 Task: Check the security overview of the repository "Javascript".
Action: Mouse moved to (1031, 202)
Screenshot: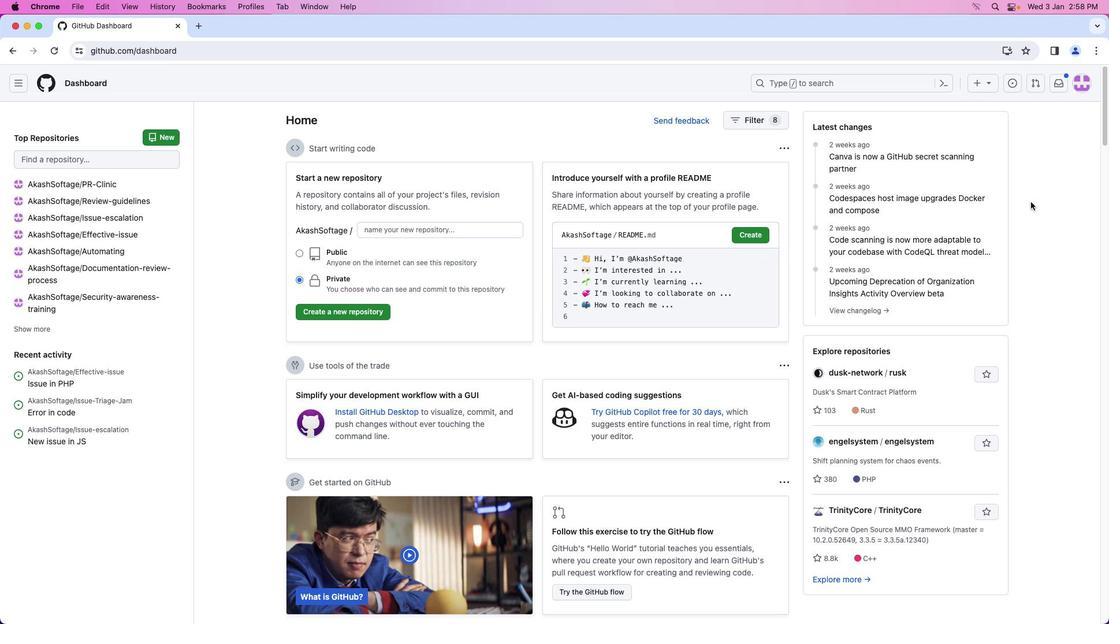 
Action: Mouse pressed left at (1031, 202)
Screenshot: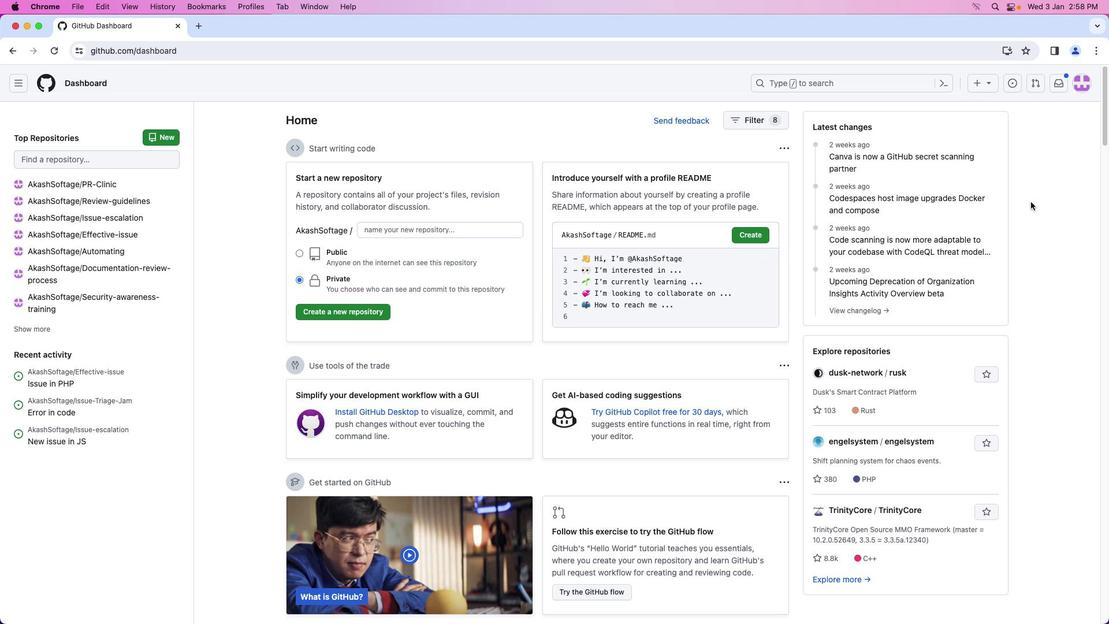 
Action: Mouse moved to (1078, 85)
Screenshot: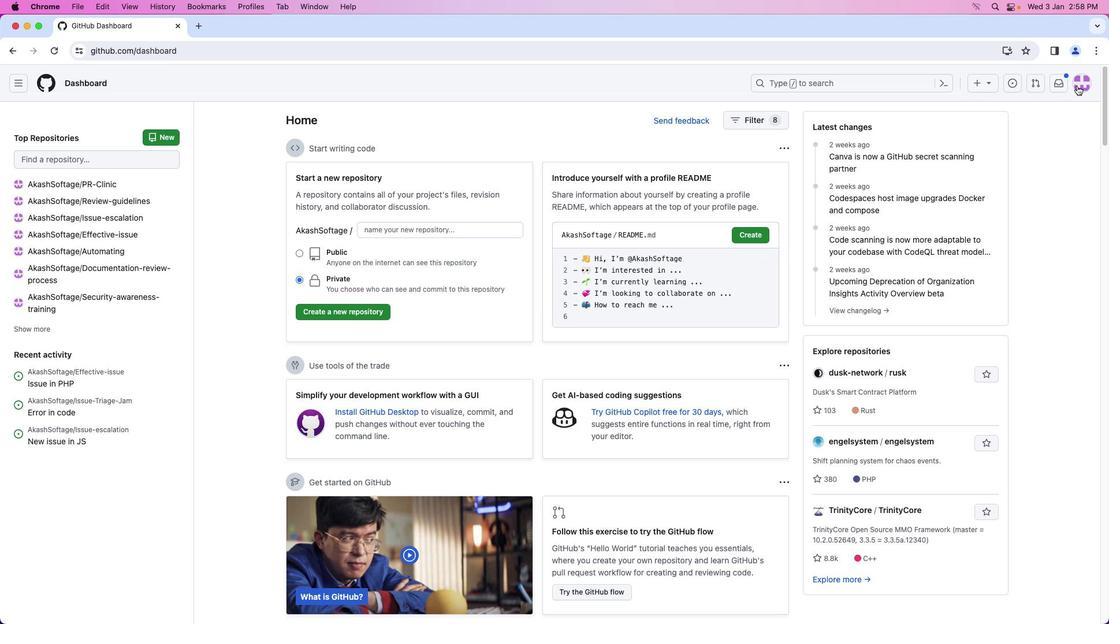 
Action: Mouse pressed left at (1078, 85)
Screenshot: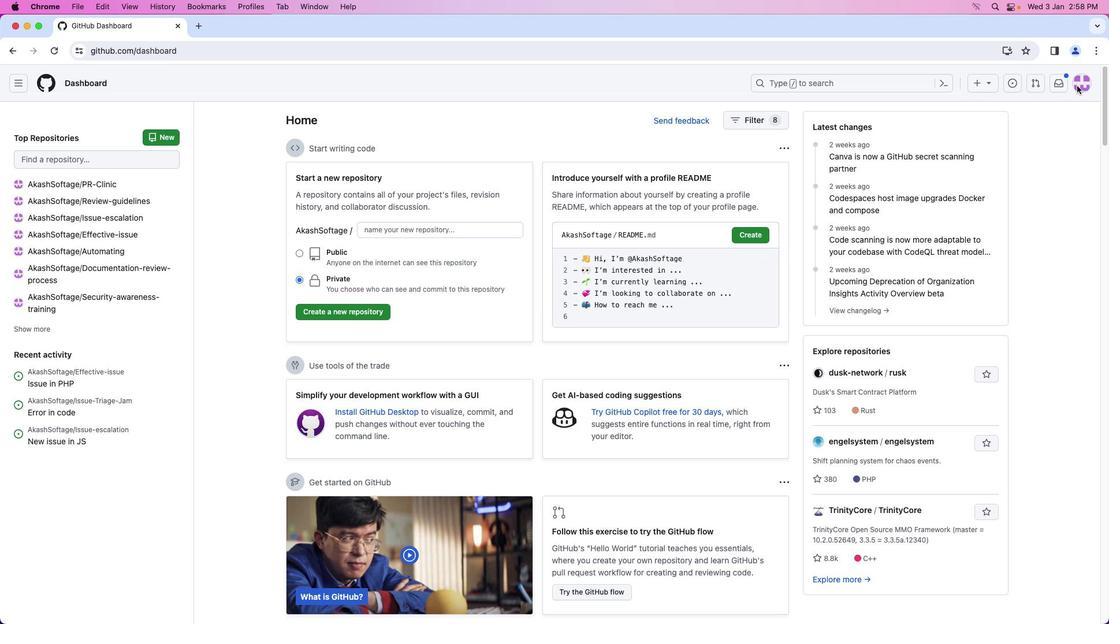 
Action: Mouse moved to (1024, 184)
Screenshot: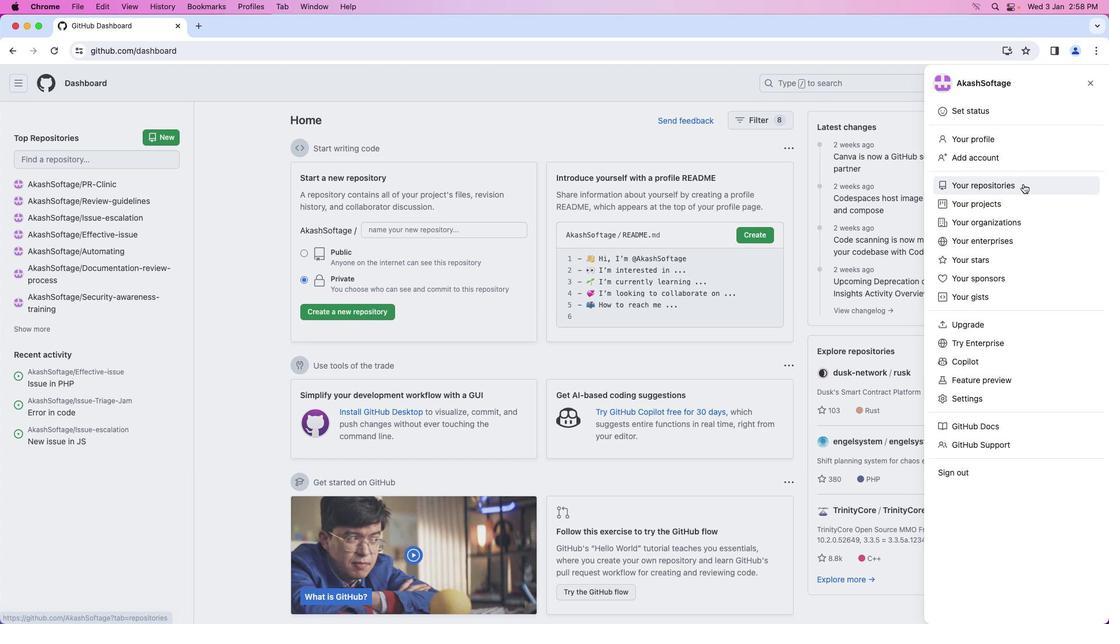 
Action: Mouse pressed left at (1024, 184)
Screenshot: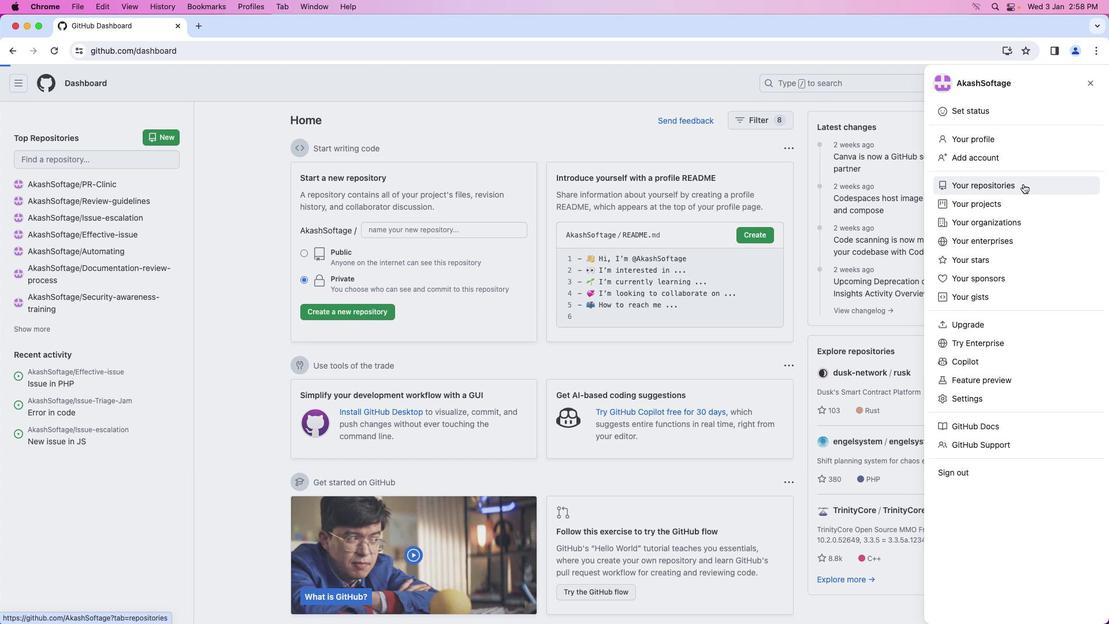 
Action: Mouse moved to (417, 195)
Screenshot: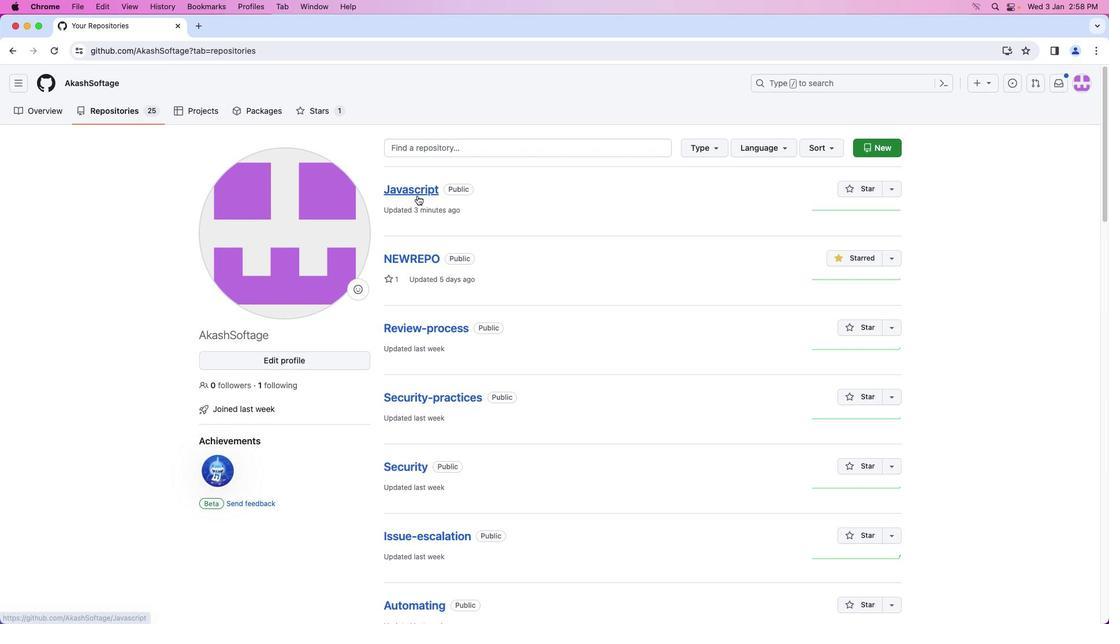 
Action: Mouse pressed left at (417, 195)
Screenshot: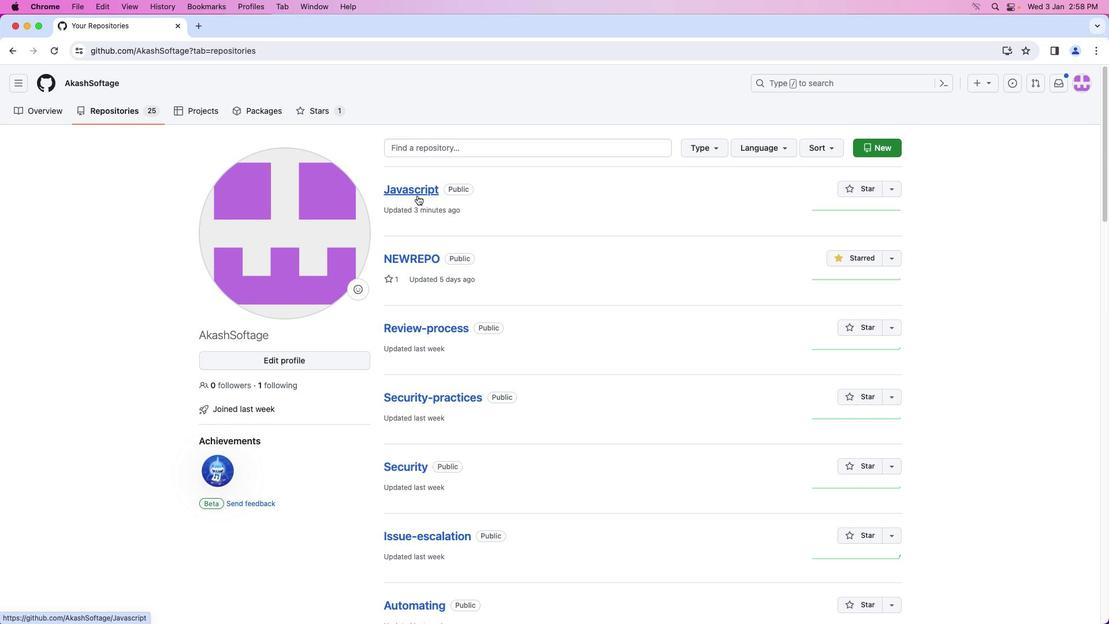 
Action: Mouse moved to (390, 115)
Screenshot: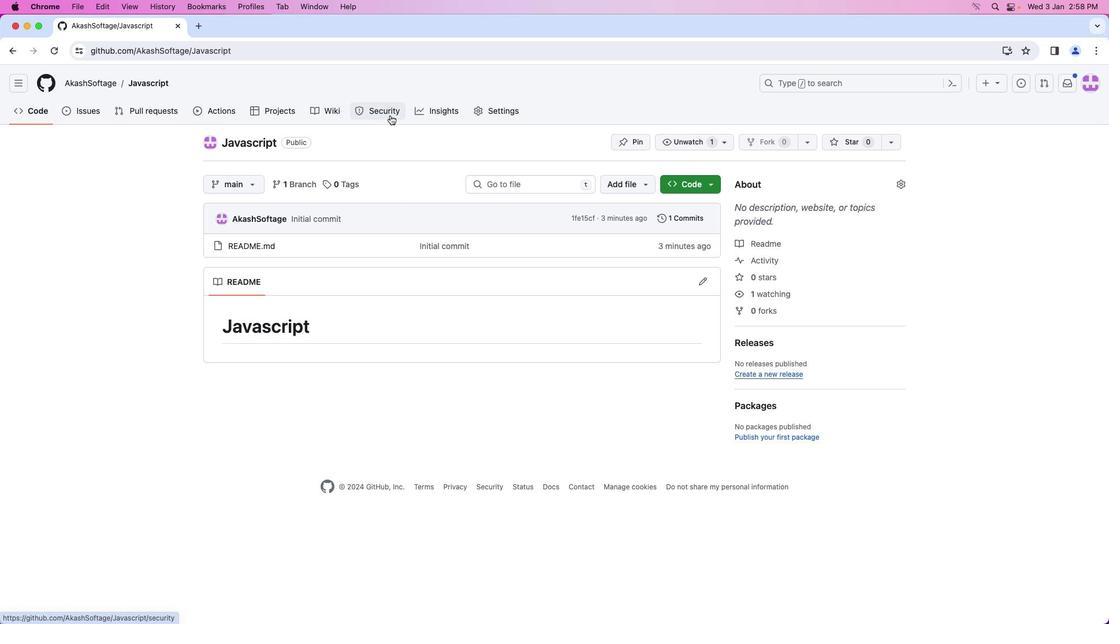 
Action: Mouse pressed left at (390, 115)
Screenshot: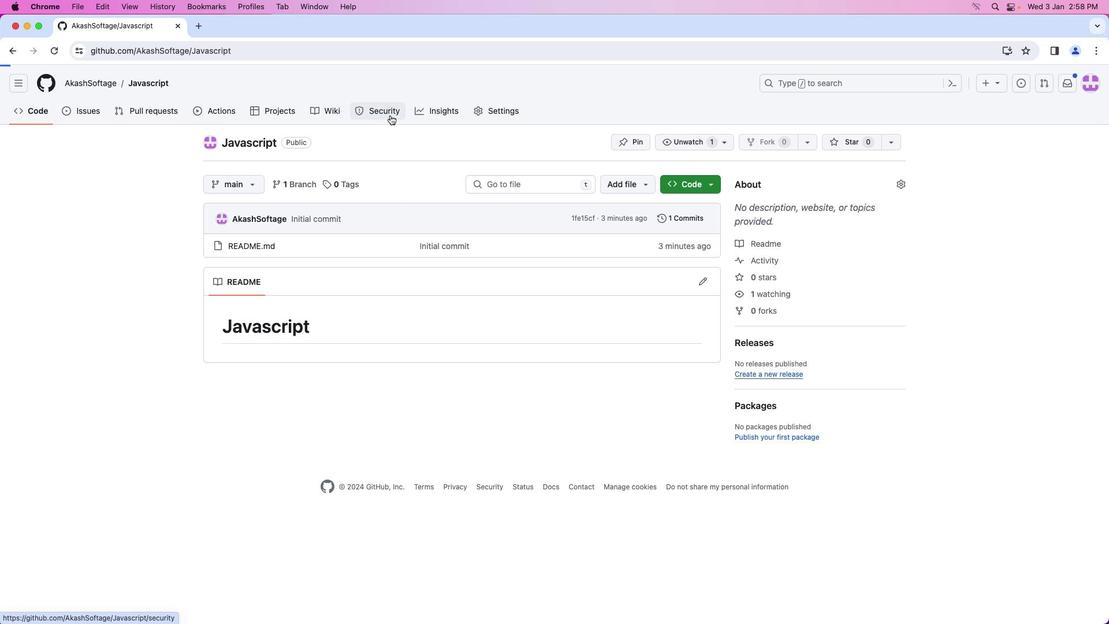 
Action: Mouse moved to (292, 158)
Screenshot: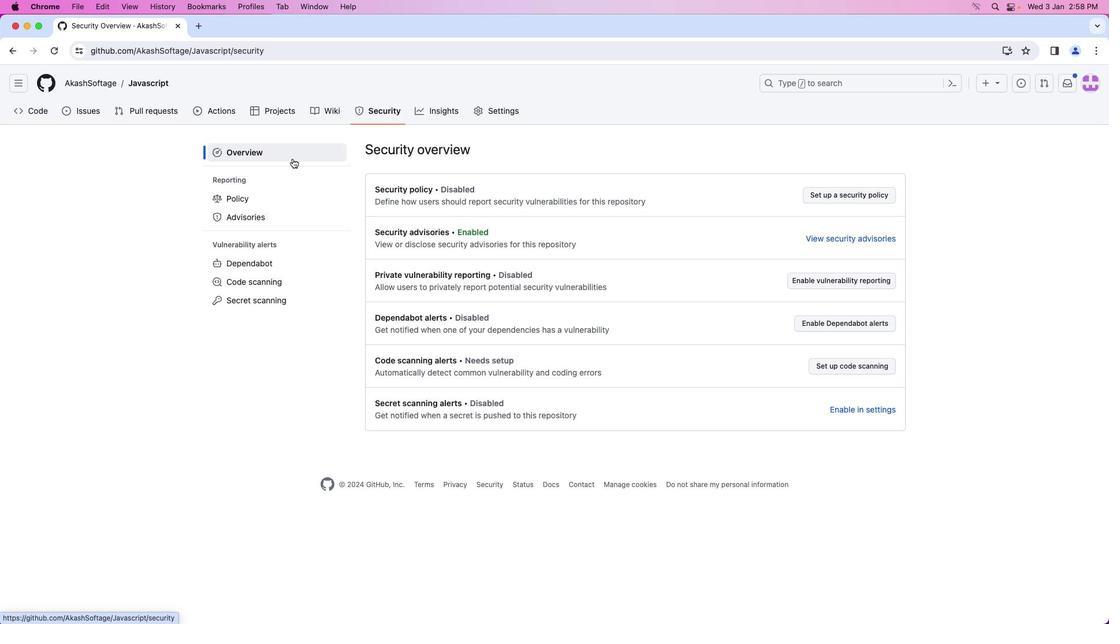 
Action: Mouse pressed left at (292, 158)
Screenshot: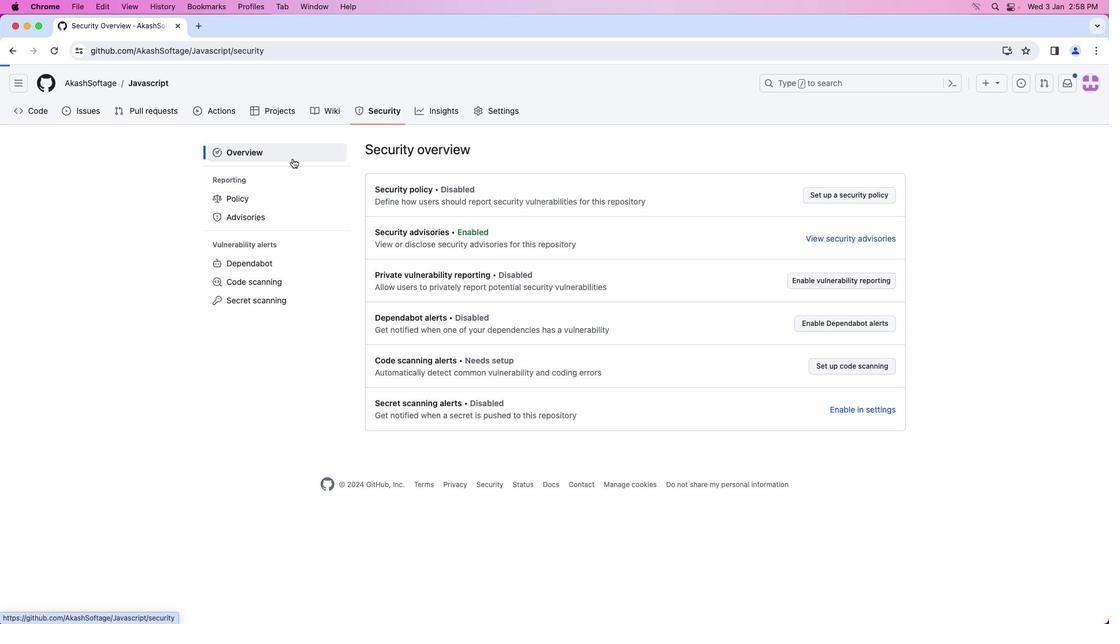 
